 Task: Add email addresses to the Safe Recipients list in Outlook and import additional addresses from a file.
Action: Mouse moved to (102, 66)
Screenshot: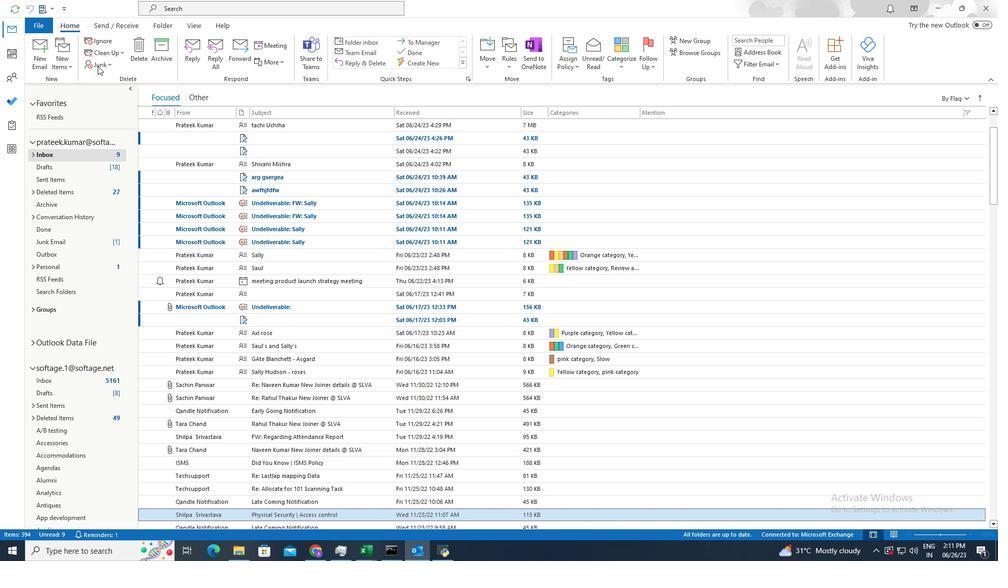 
Action: Mouse pressed left at (102, 66)
Screenshot: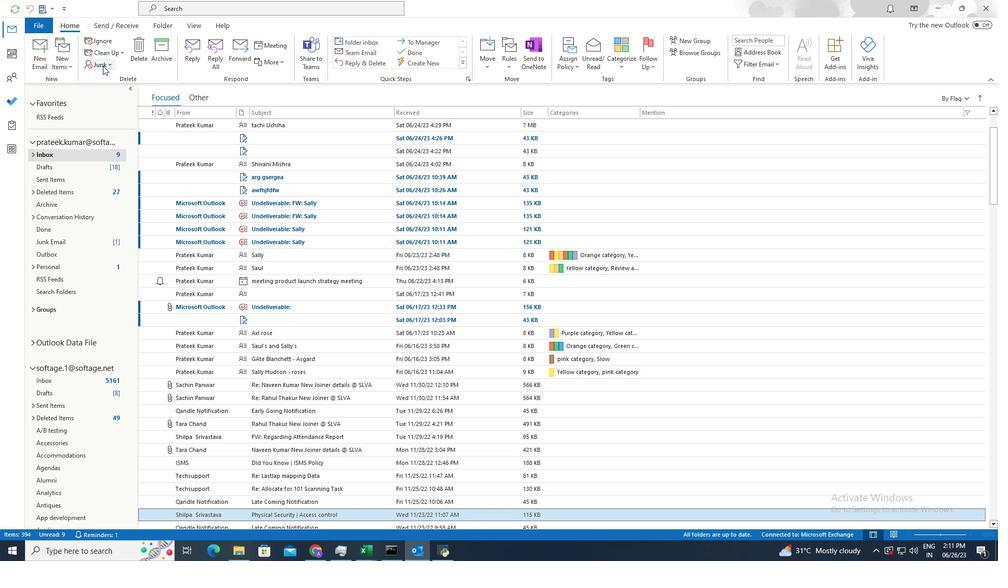
Action: Mouse moved to (120, 150)
Screenshot: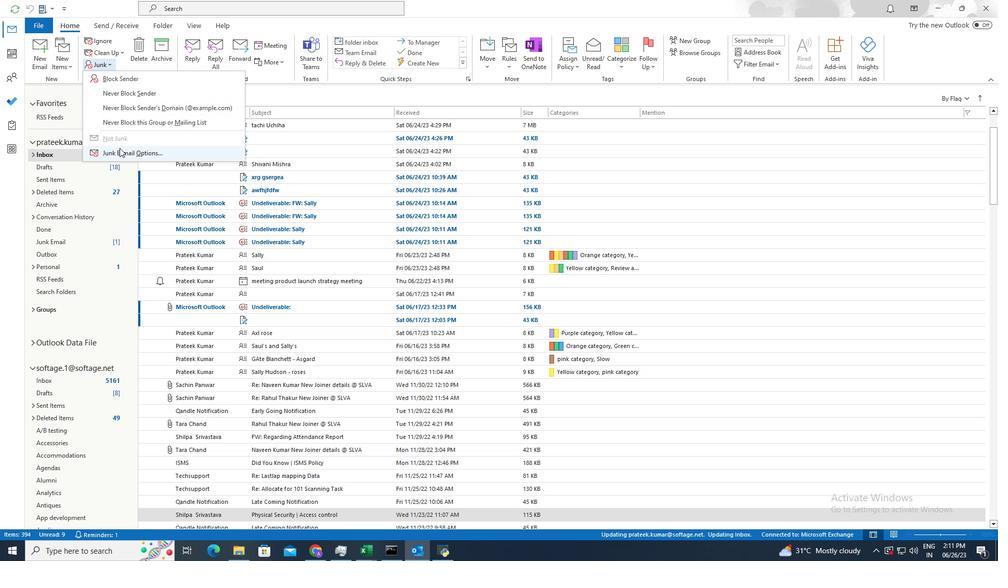 
Action: Mouse pressed left at (120, 150)
Screenshot: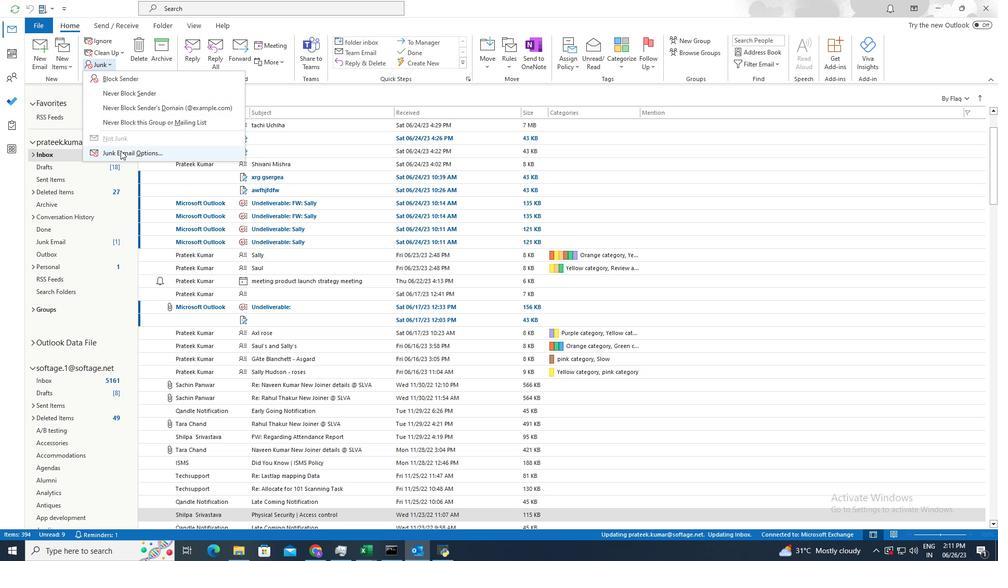 
Action: Mouse moved to (421, 251)
Screenshot: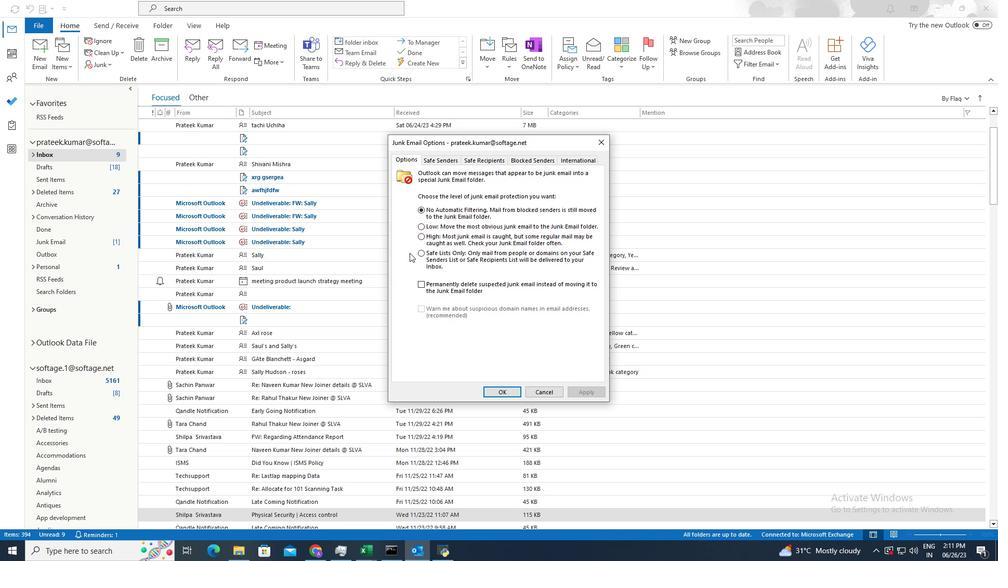 
Action: Mouse pressed left at (421, 251)
Screenshot: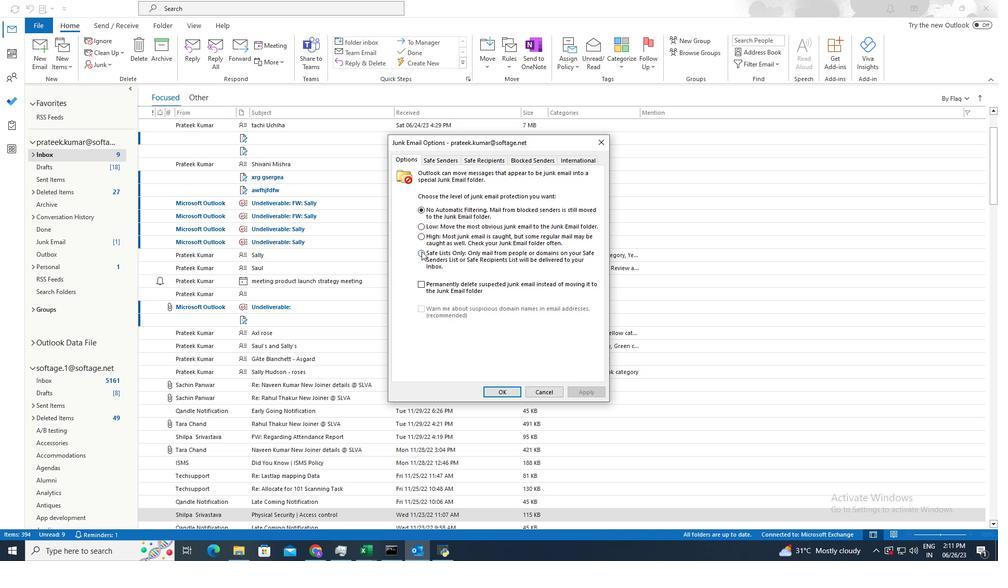 
Action: Mouse moved to (481, 158)
Screenshot: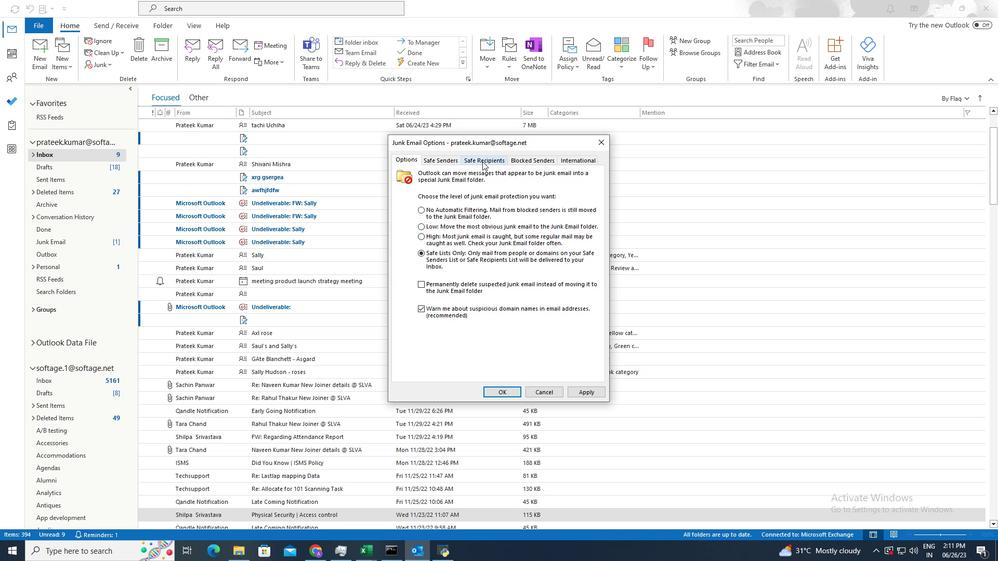 
Action: Mouse pressed left at (481, 158)
Screenshot: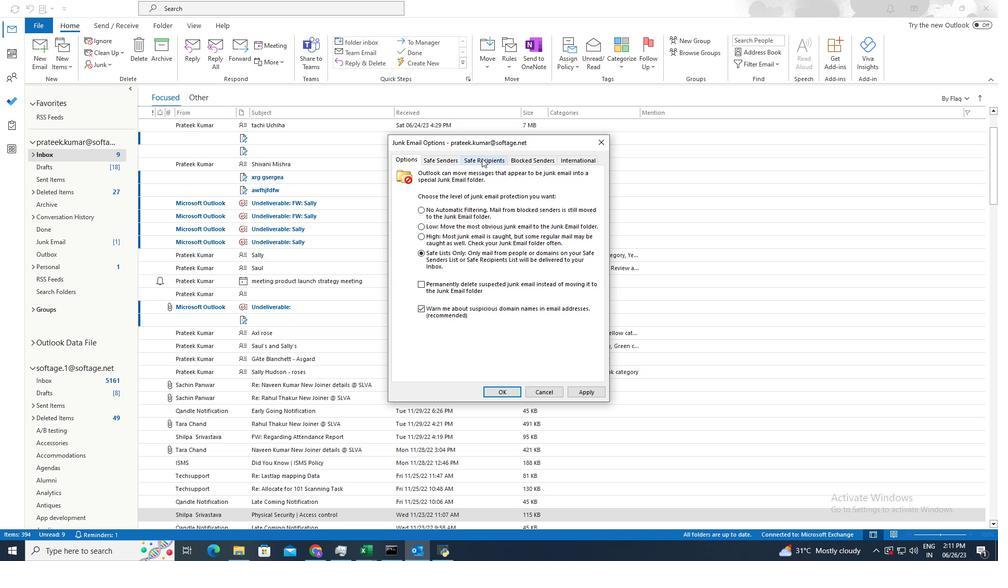 
Action: Mouse moved to (506, 197)
Screenshot: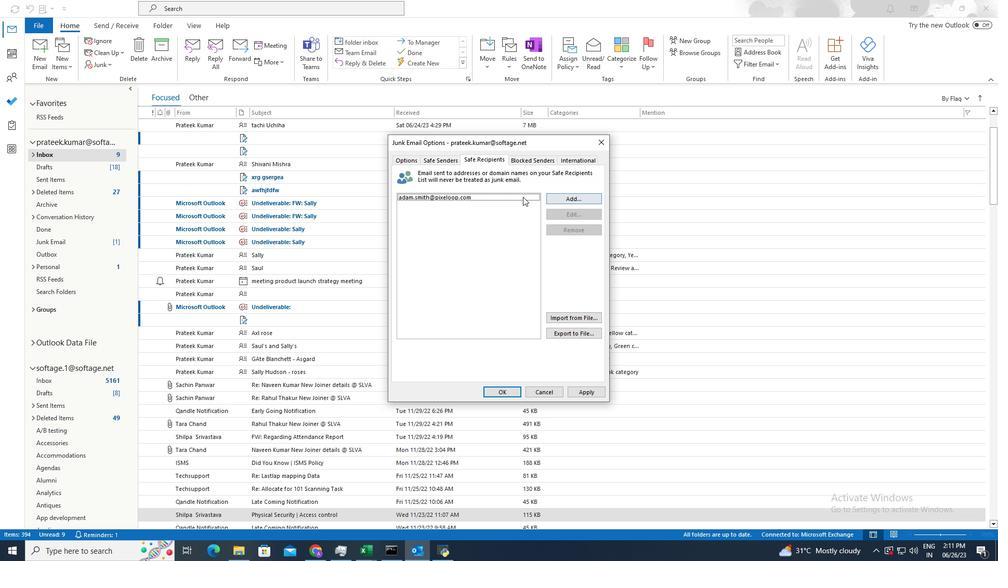 
Action: Mouse pressed left at (506, 197)
Screenshot: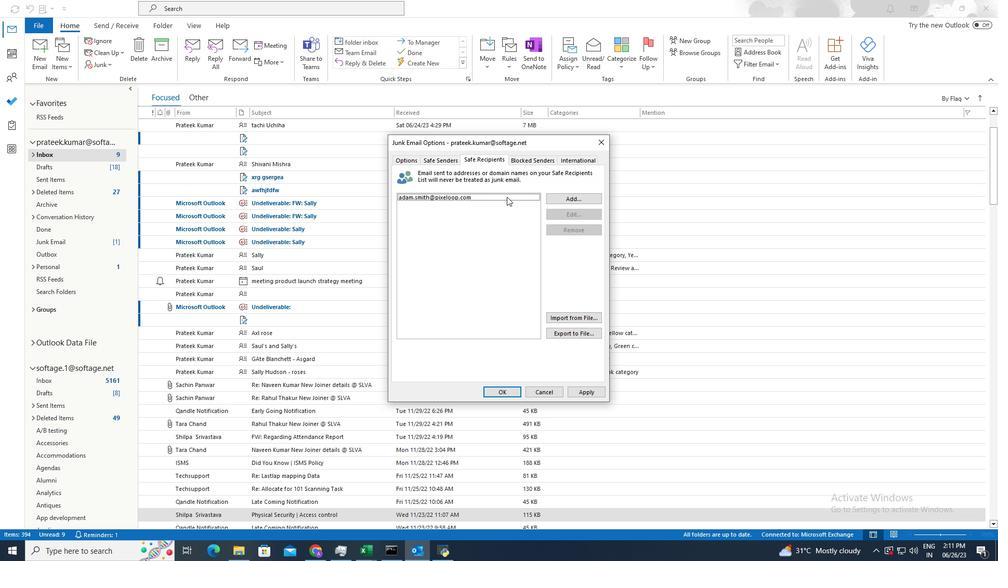 
Action: Mouse moved to (571, 318)
Screenshot: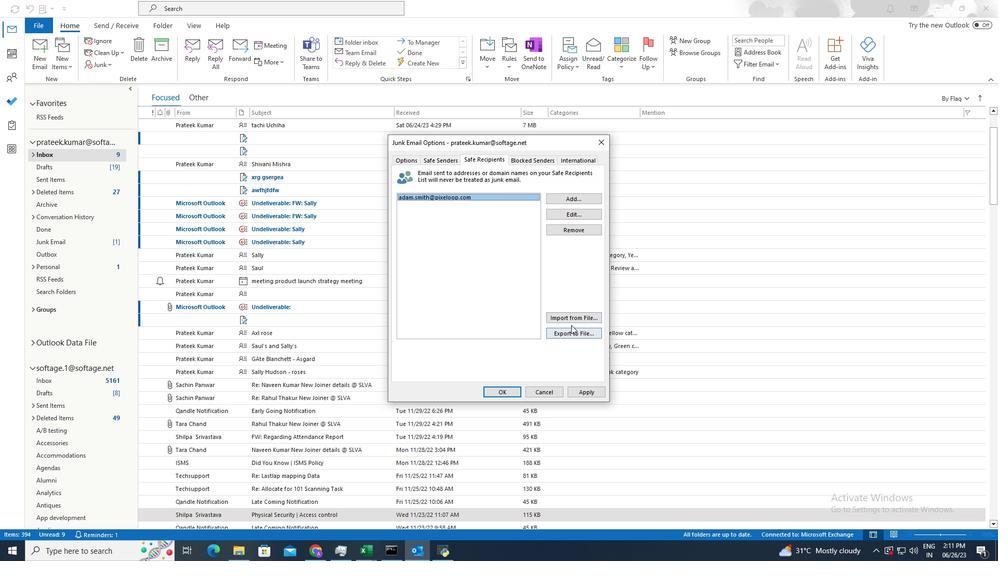 
Action: Mouse pressed left at (571, 318)
Screenshot: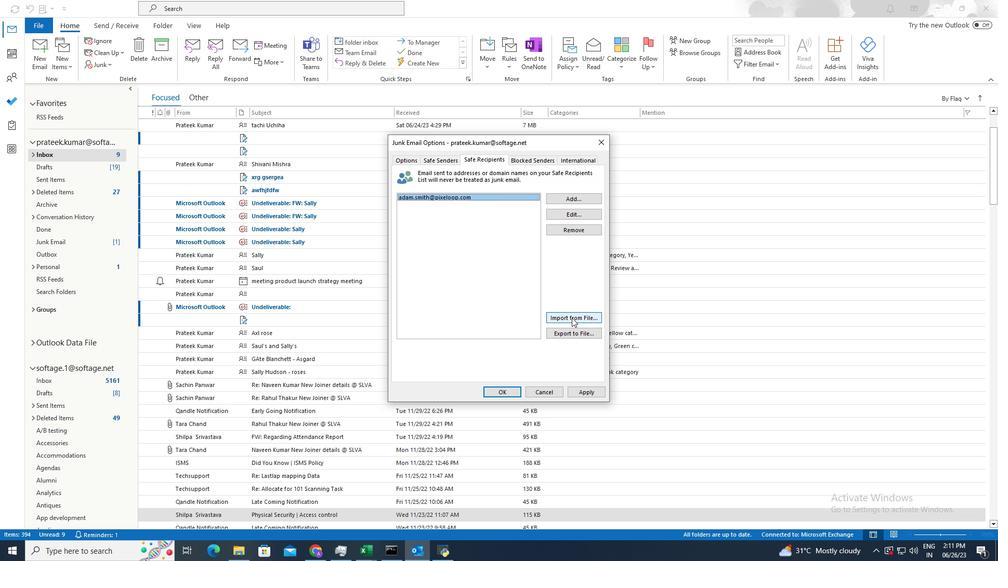 
Action: Mouse moved to (516, 246)
Screenshot: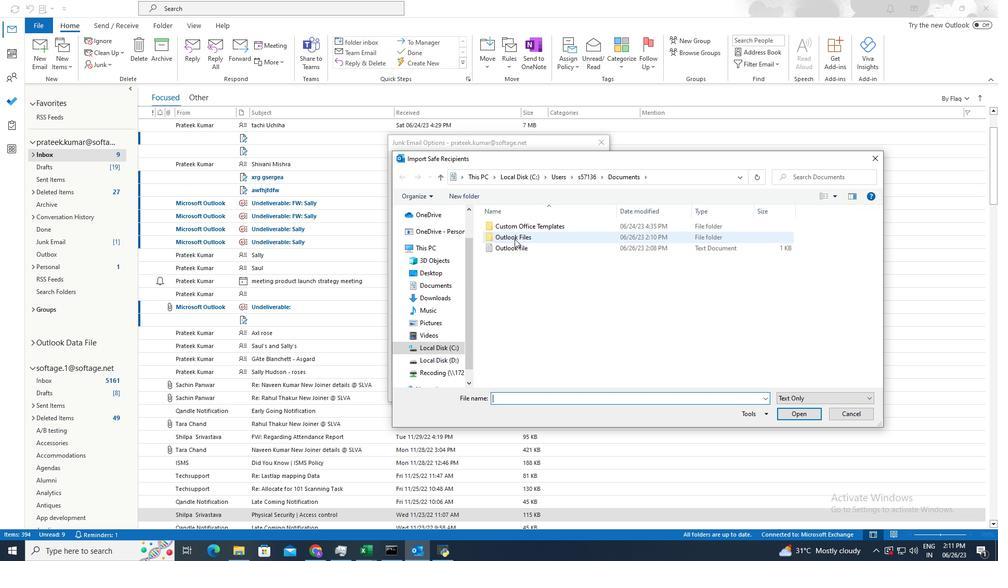 
Action: Mouse pressed left at (516, 246)
Screenshot: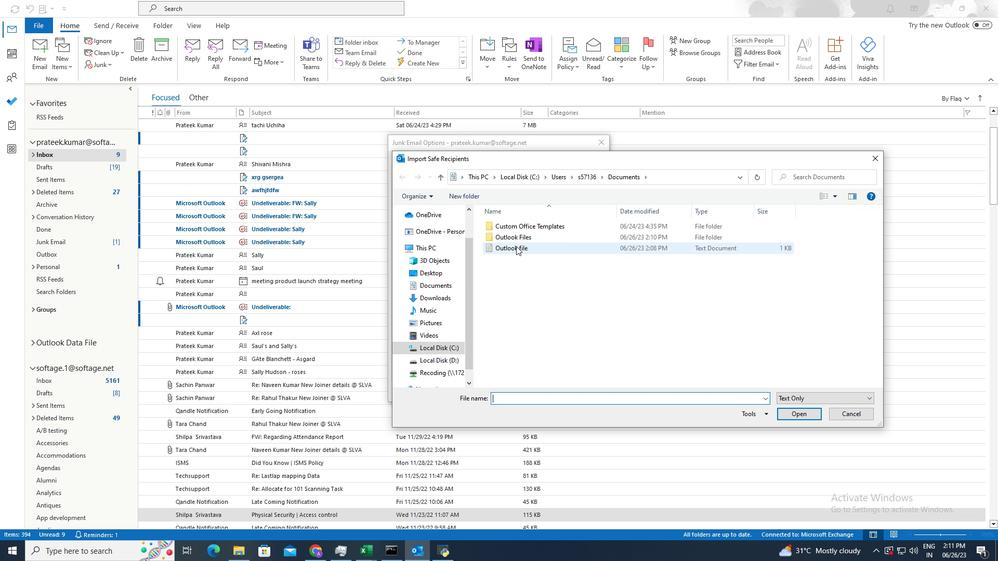 
Action: Mouse moved to (797, 410)
Screenshot: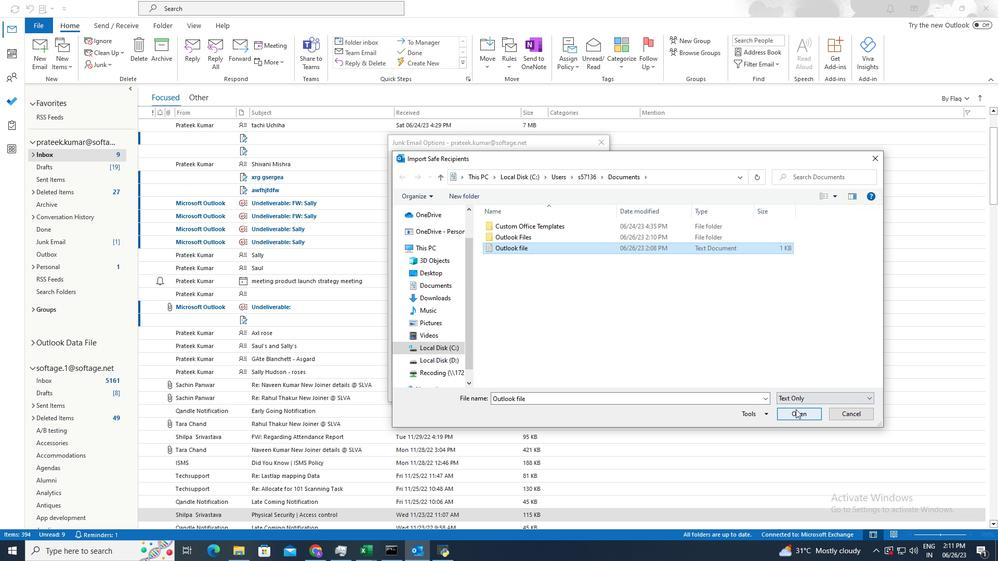 
Action: Mouse pressed left at (797, 410)
Screenshot: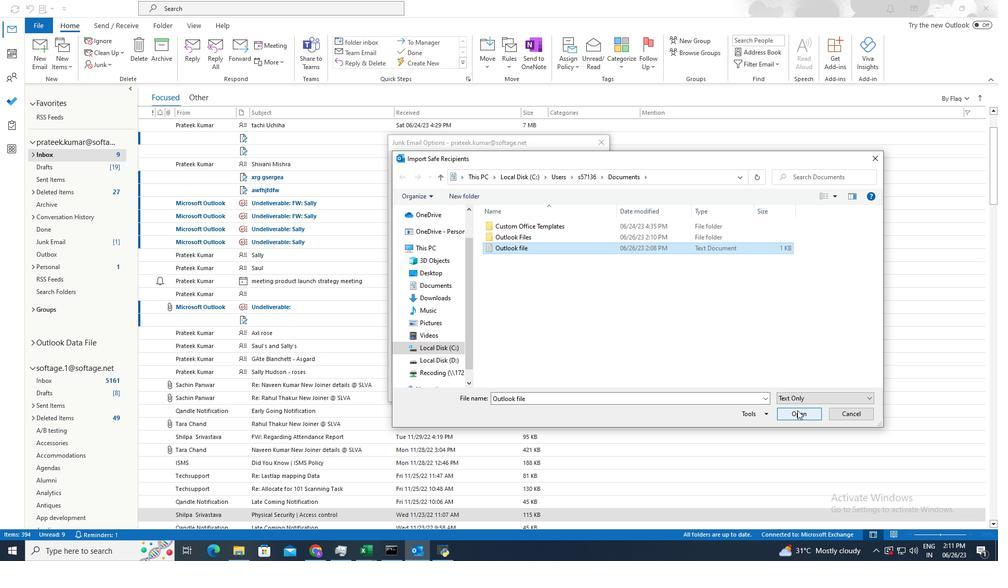 
Action: Mouse moved to (583, 391)
Screenshot: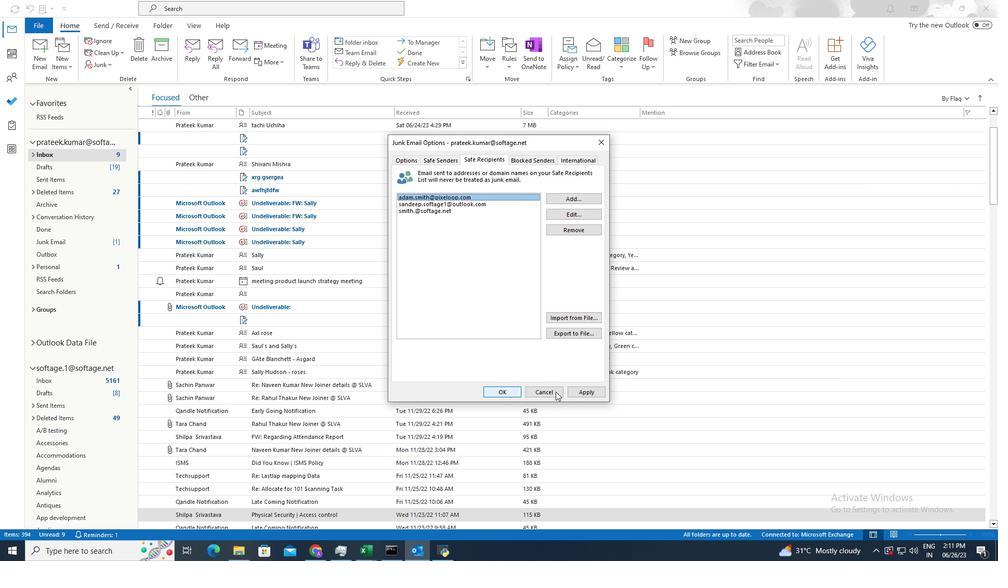 
Action: Mouse pressed left at (583, 391)
Screenshot: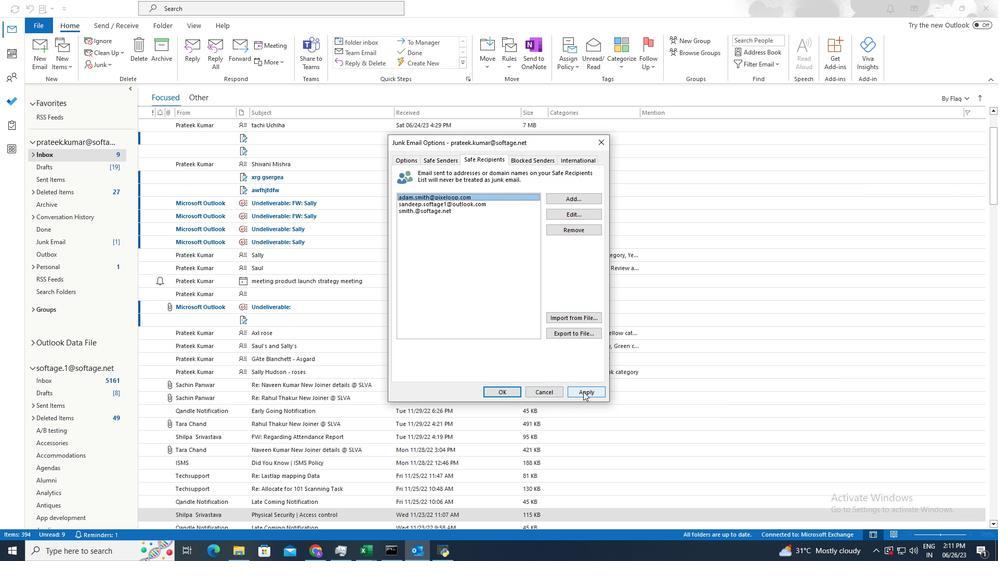 
Action: Mouse moved to (496, 390)
Screenshot: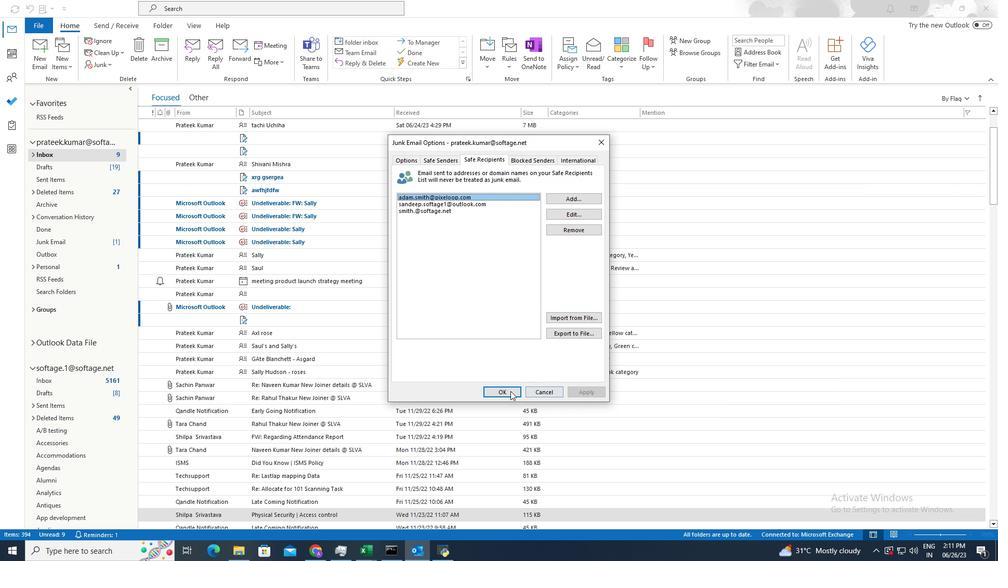 
Action: Mouse pressed left at (496, 390)
Screenshot: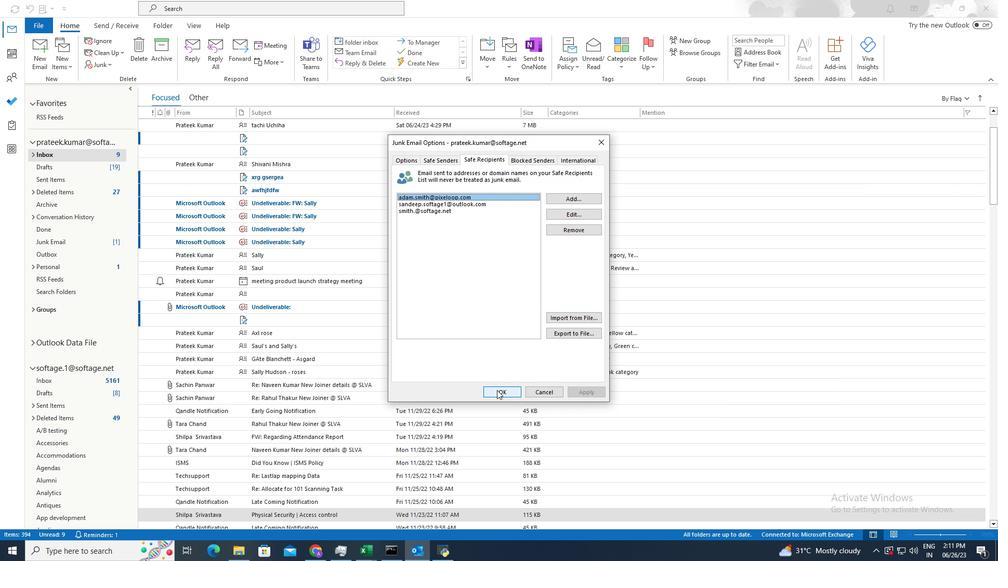 
